 Task: I have been wanting to explore the Hollywood Walk of Fame in Los Angeles. Before I head out, could you provide me with information about how crowded it usually gets on weekday afternoons?
Action: Mouse moved to (128, 57)
Screenshot: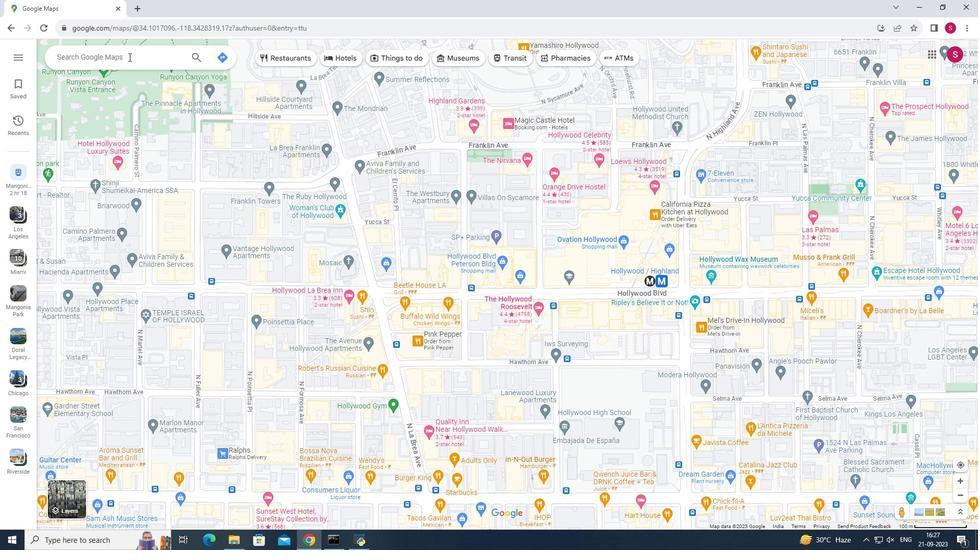 
Action: Mouse pressed left at (128, 57)
Screenshot: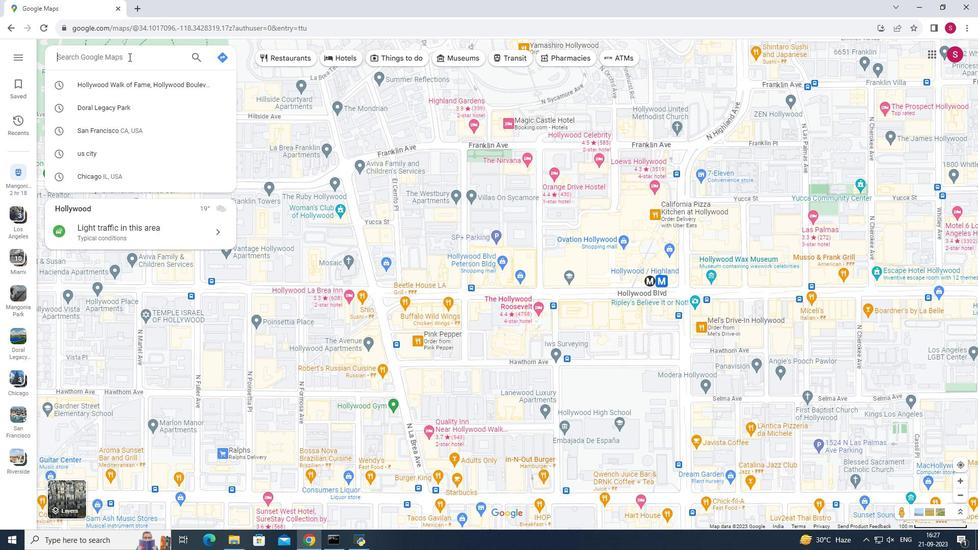 
Action: Key pressed <Key.shift>Hollywood<Key.space><Key.shift><Key.shift><Key.shift>Walk<Key.space><Key.shift><Key.shift><Key.shift>of<Key.space><Key.shift><Key.shift><Key.shift><Key.shift><Key.shift><Key.shift><Key.shift><Key.shift><Key.shift><Key.shift><Key.shift>Fame<Key.space><Key.shift><Key.shift>I<Key.backspace>in<Key.space>los<Key.space>
Screenshot: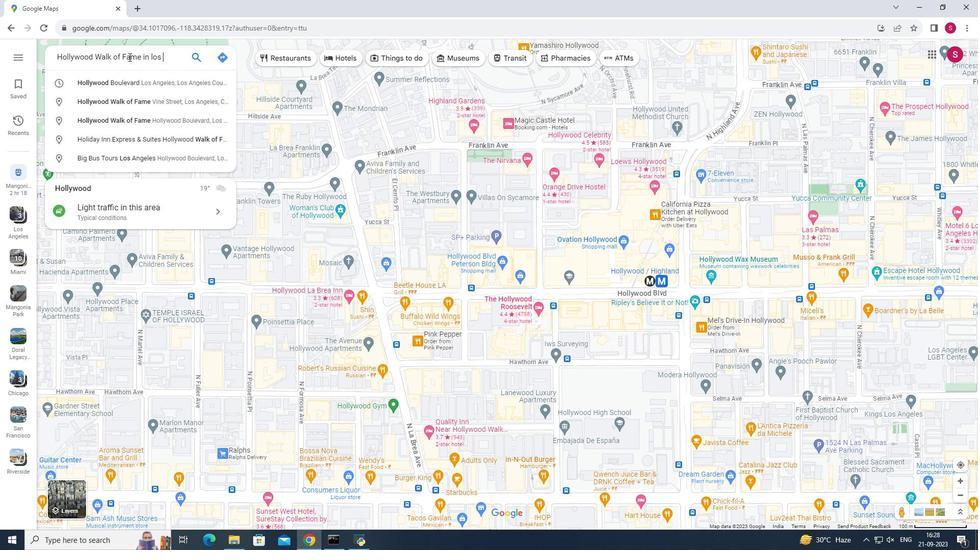
Action: Mouse moved to (159, 123)
Screenshot: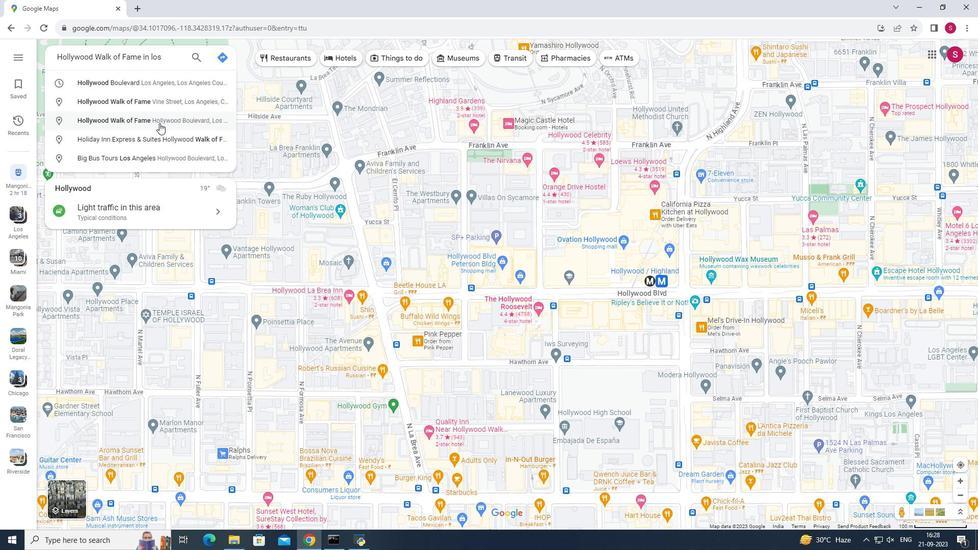 
Action: Mouse pressed left at (159, 123)
Screenshot: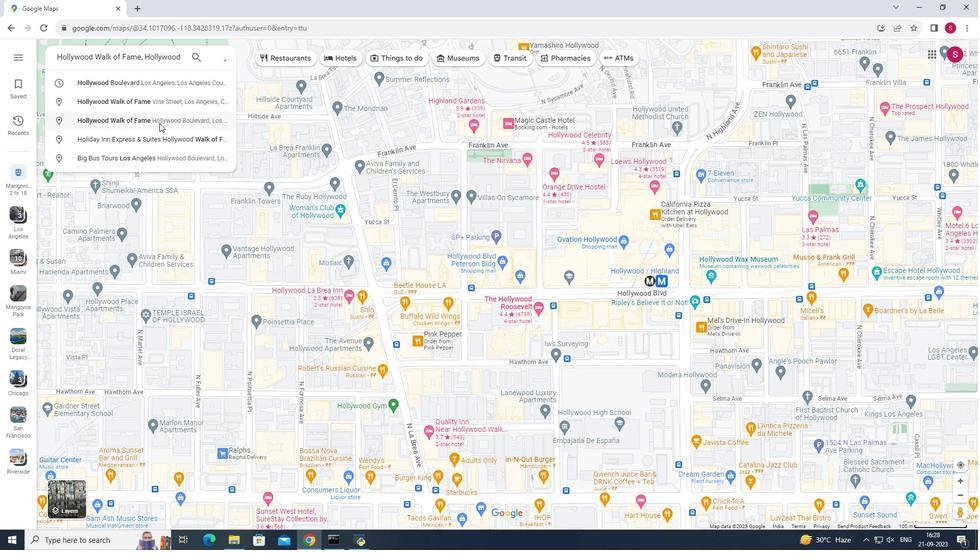 
Action: Mouse moved to (166, 194)
Screenshot: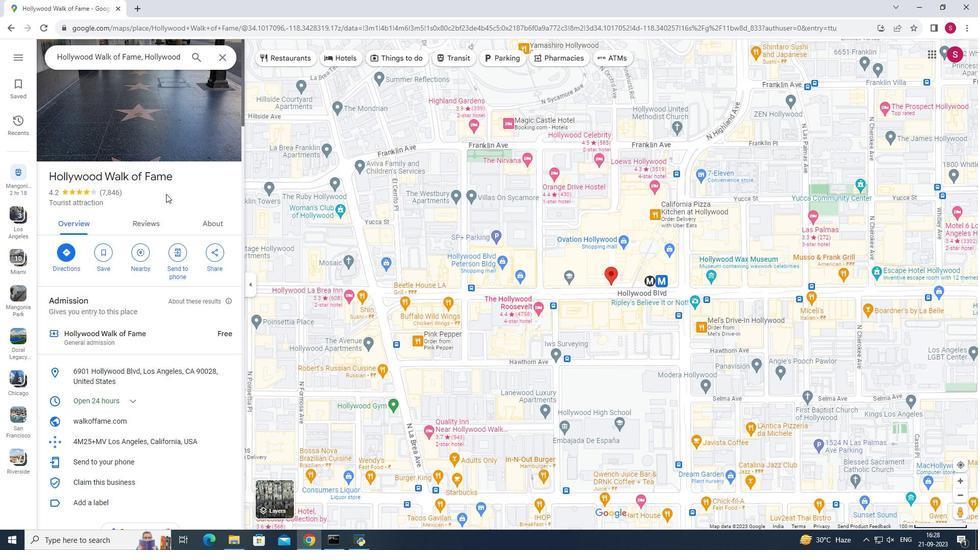 
Action: Mouse scrolled (166, 193) with delta (0, 0)
Screenshot: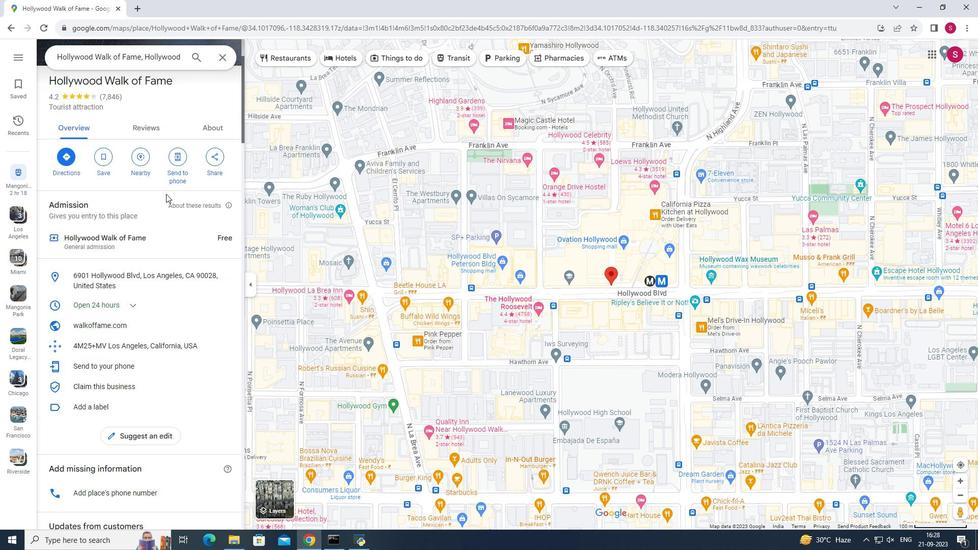
Action: Mouse scrolled (166, 193) with delta (0, 0)
Screenshot: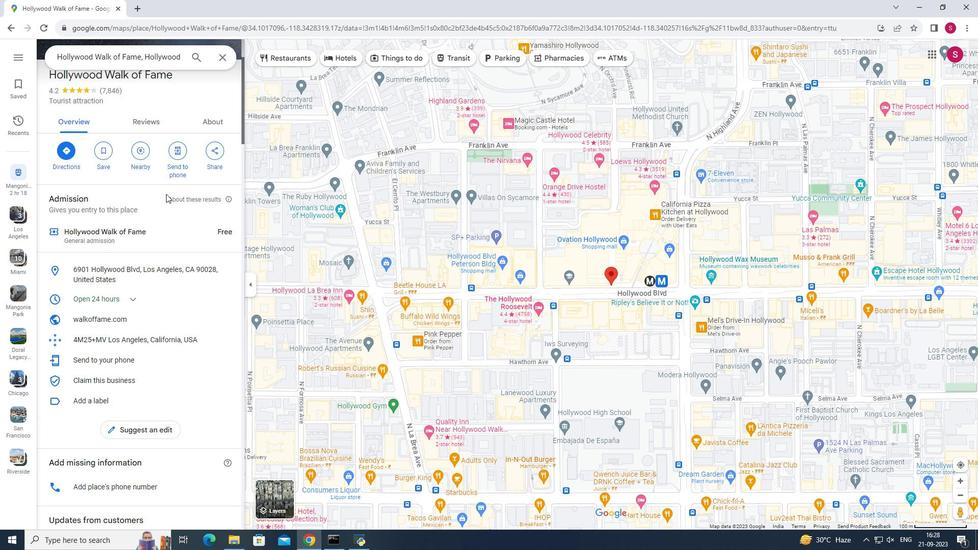 
Action: Mouse scrolled (166, 193) with delta (0, 0)
Screenshot: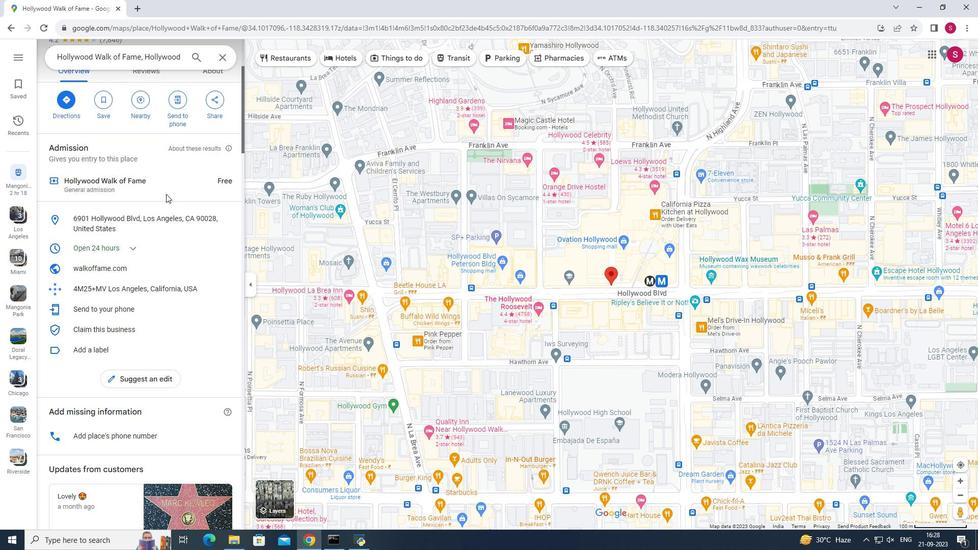 
Action: Mouse scrolled (166, 193) with delta (0, 0)
Screenshot: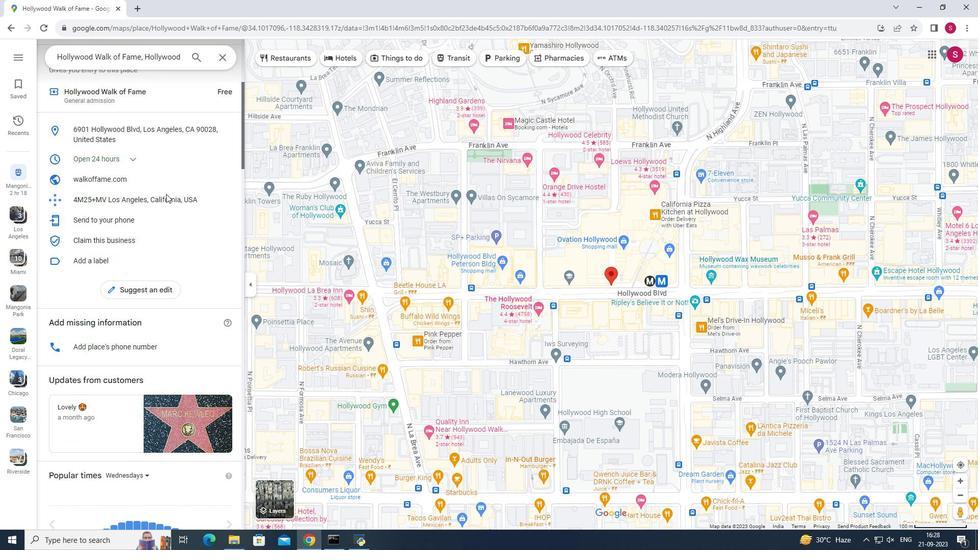 
Action: Mouse scrolled (166, 193) with delta (0, 0)
Screenshot: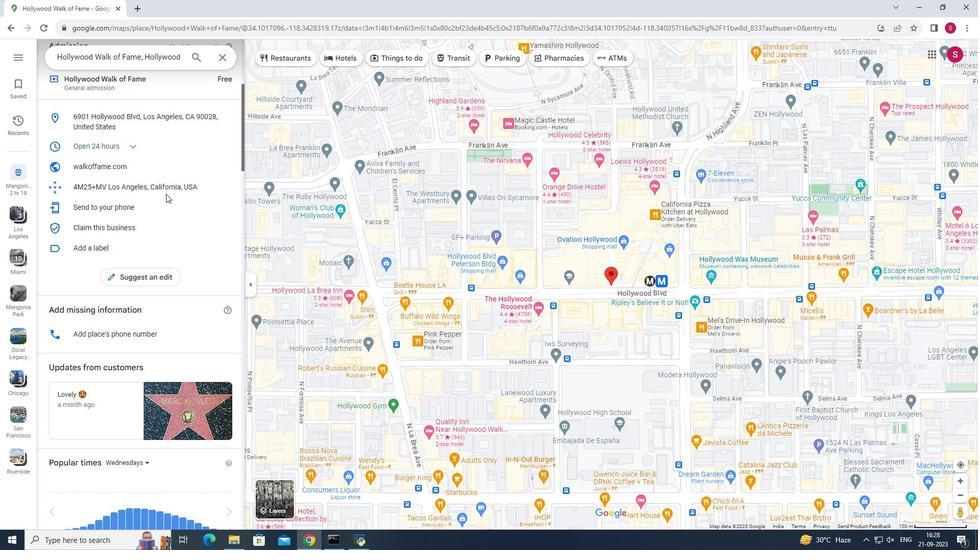 
Action: Mouse moved to (165, 195)
Screenshot: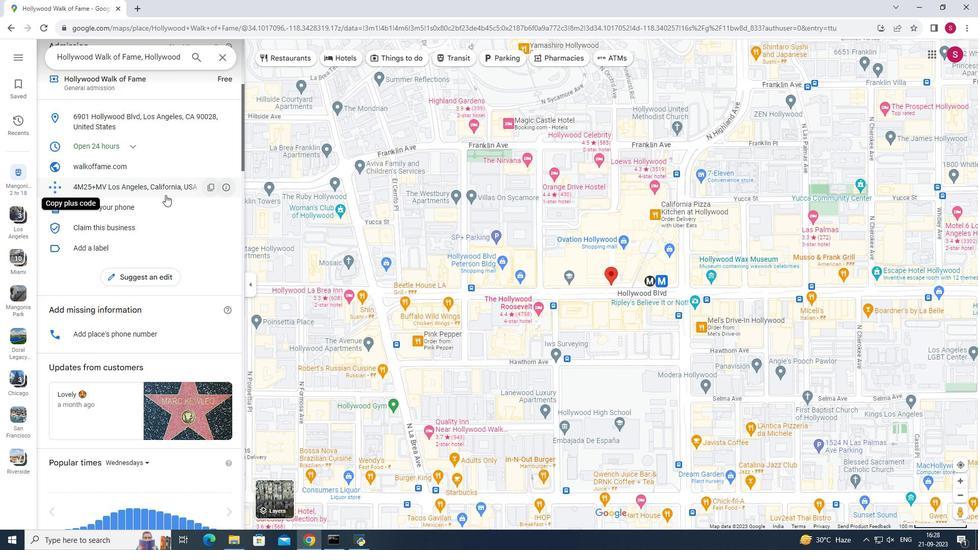 
Action: Mouse scrolled (165, 194) with delta (0, 0)
Screenshot: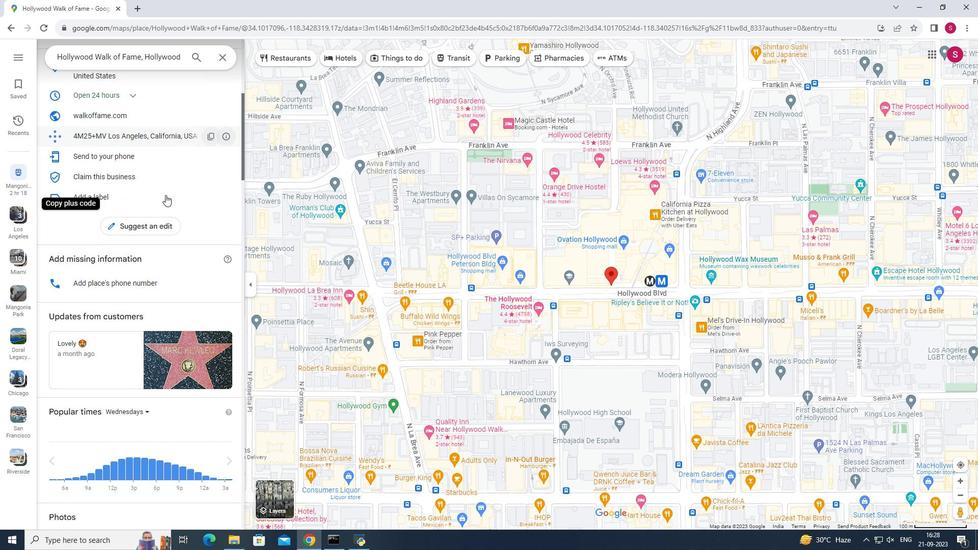 
Action: Mouse scrolled (165, 194) with delta (0, 0)
Screenshot: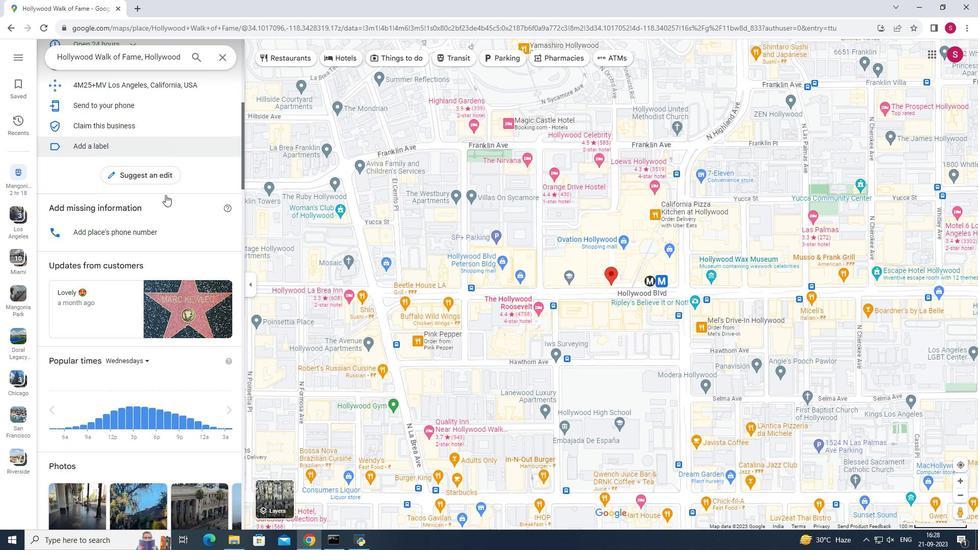 
Action: Mouse scrolled (165, 194) with delta (0, 0)
Screenshot: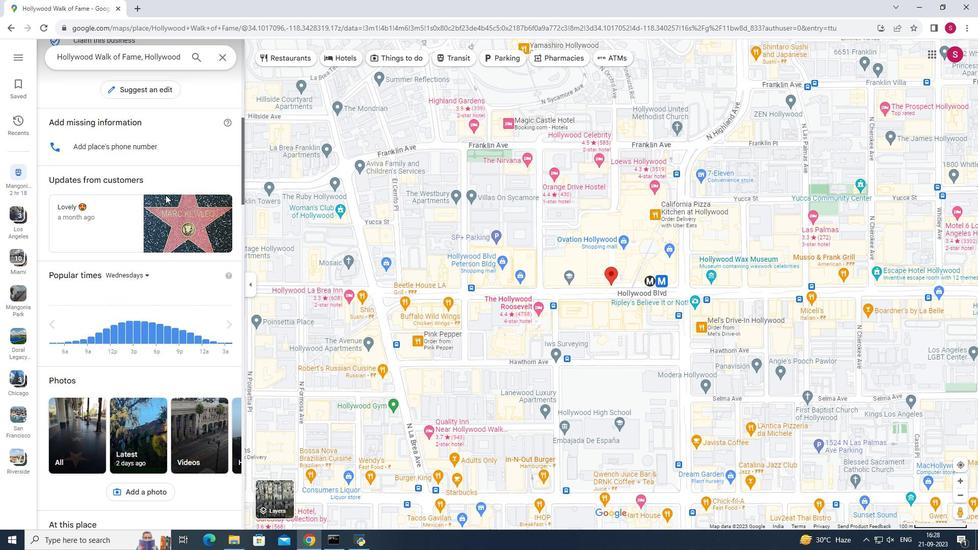 
Action: Mouse scrolled (165, 194) with delta (0, 0)
Screenshot: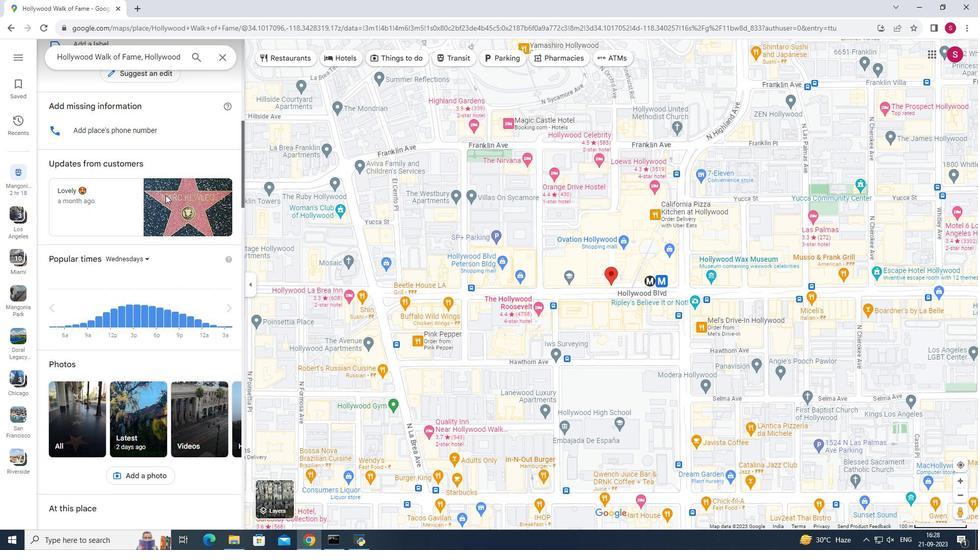 
Action: Mouse scrolled (165, 194) with delta (0, 0)
Screenshot: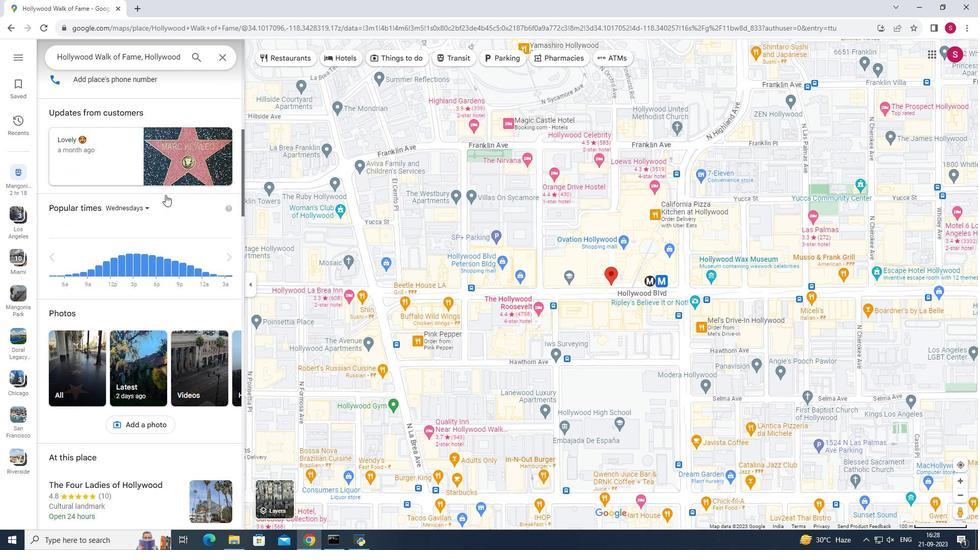 
Action: Mouse scrolled (165, 194) with delta (0, 0)
Screenshot: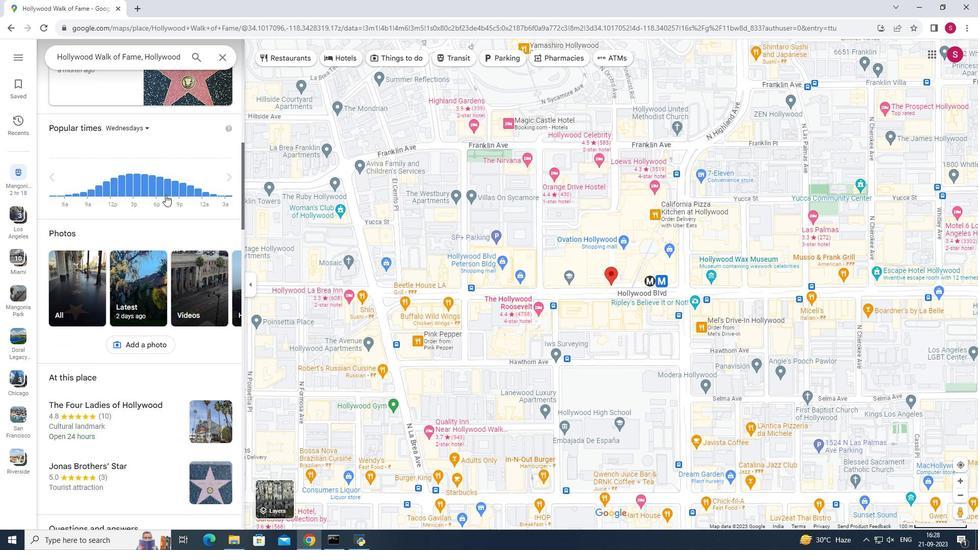 
Action: Mouse scrolled (165, 194) with delta (0, 0)
Screenshot: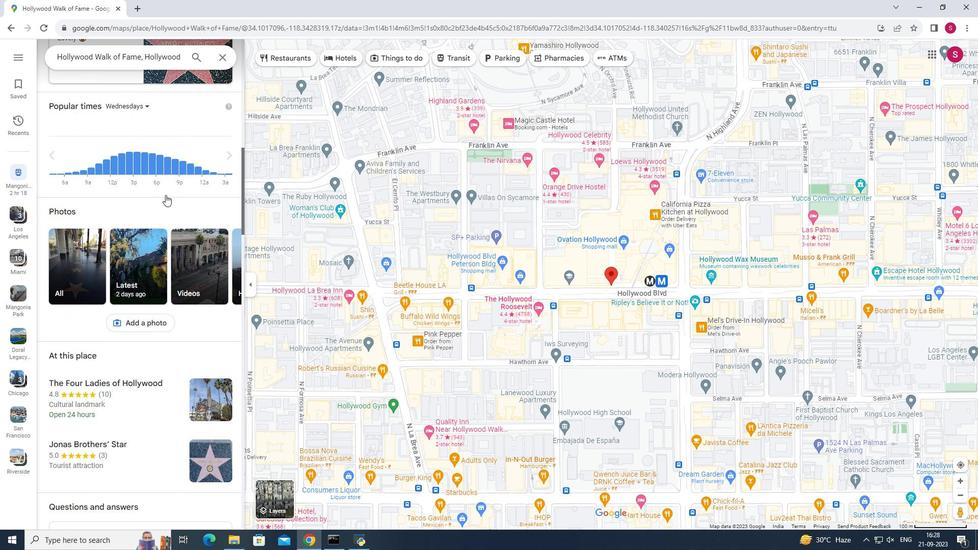 
Action: Mouse moved to (144, 104)
Screenshot: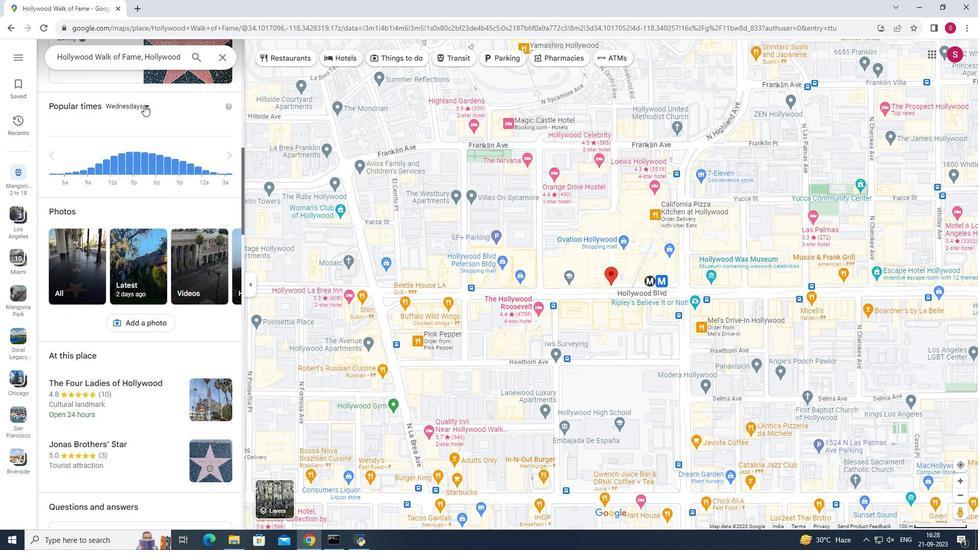 
Action: Mouse pressed left at (144, 104)
Screenshot: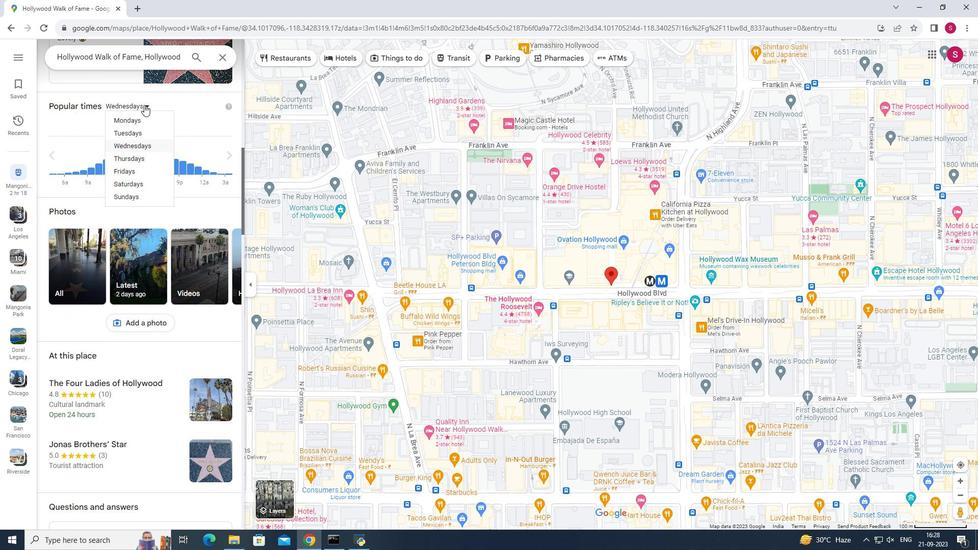 
Action: Mouse moved to (136, 184)
Screenshot: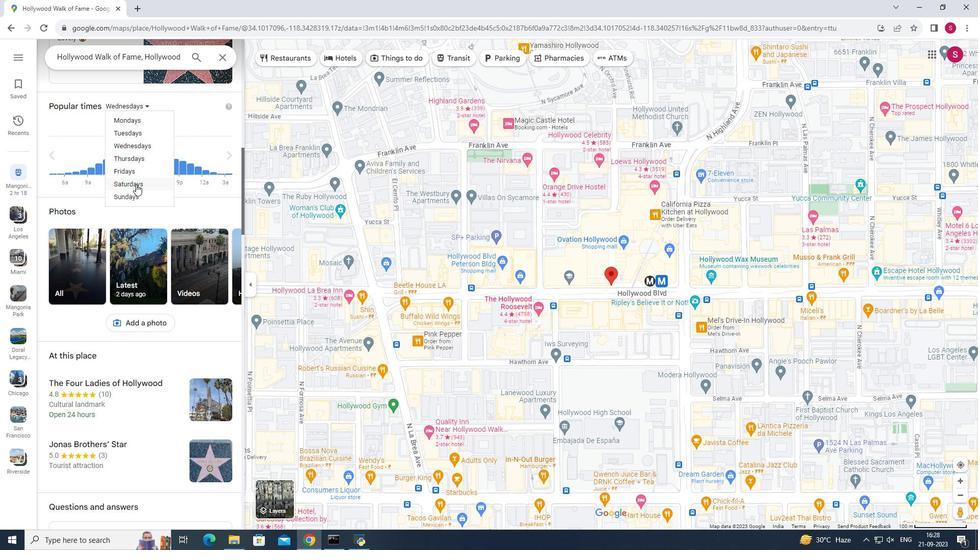
Action: Mouse pressed left at (136, 184)
Screenshot: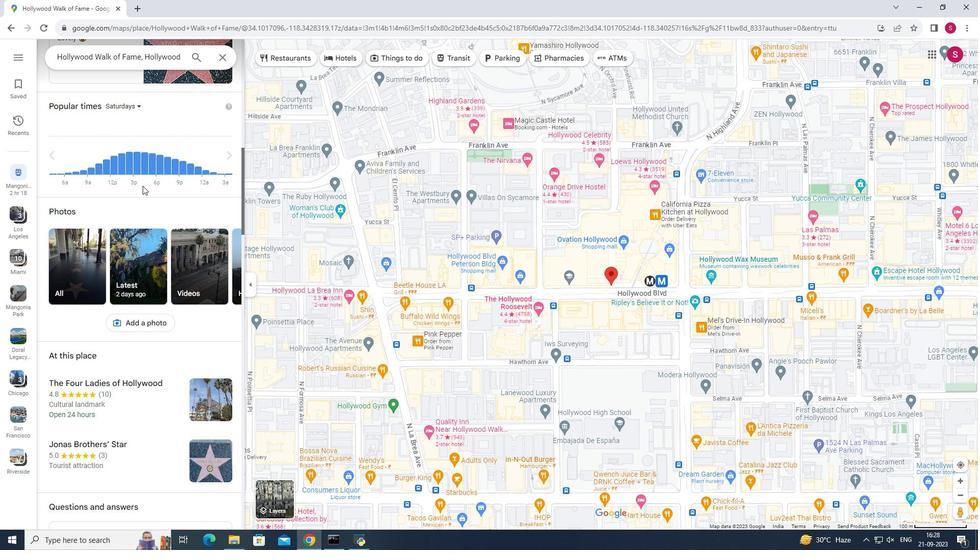 
Action: Mouse moved to (229, 160)
Screenshot: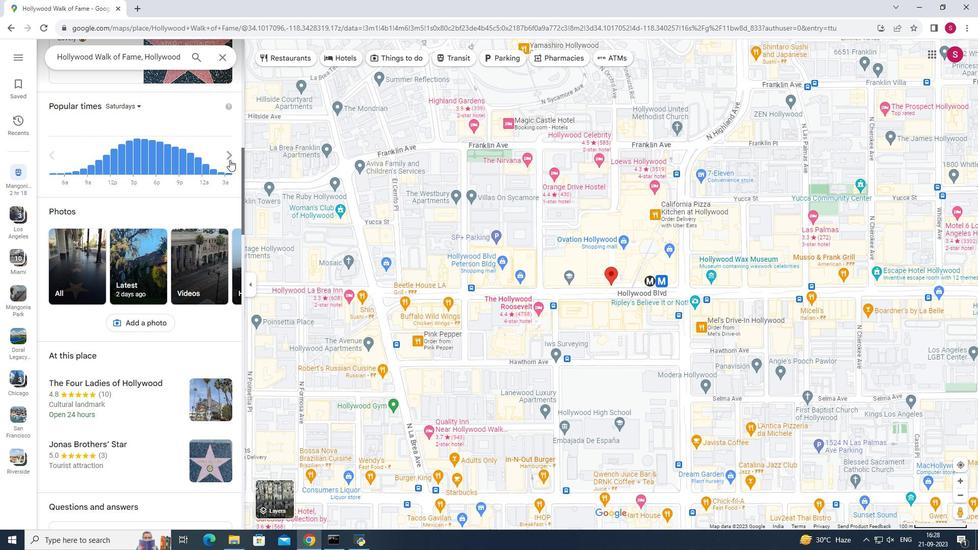 
Action: Mouse pressed left at (229, 160)
Screenshot: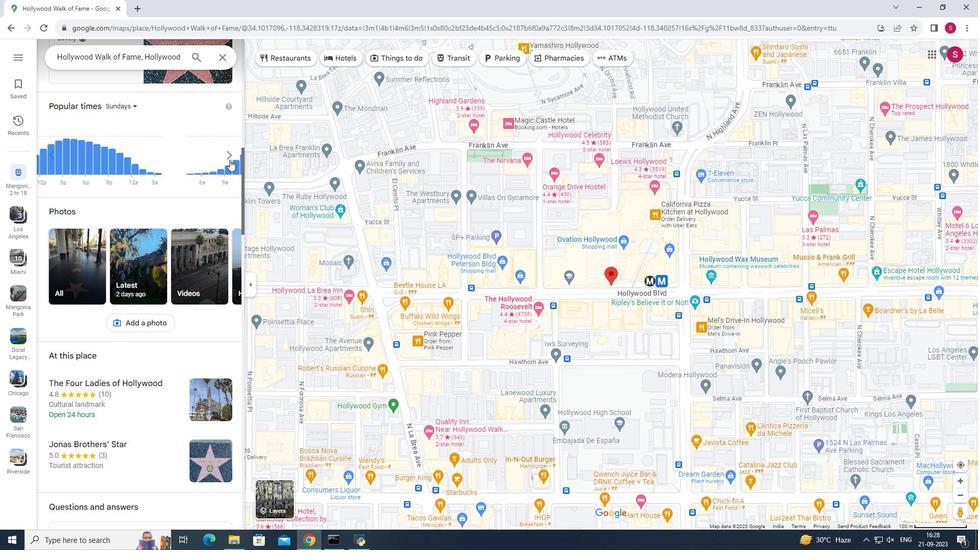 
Action: Mouse moved to (48, 152)
Screenshot: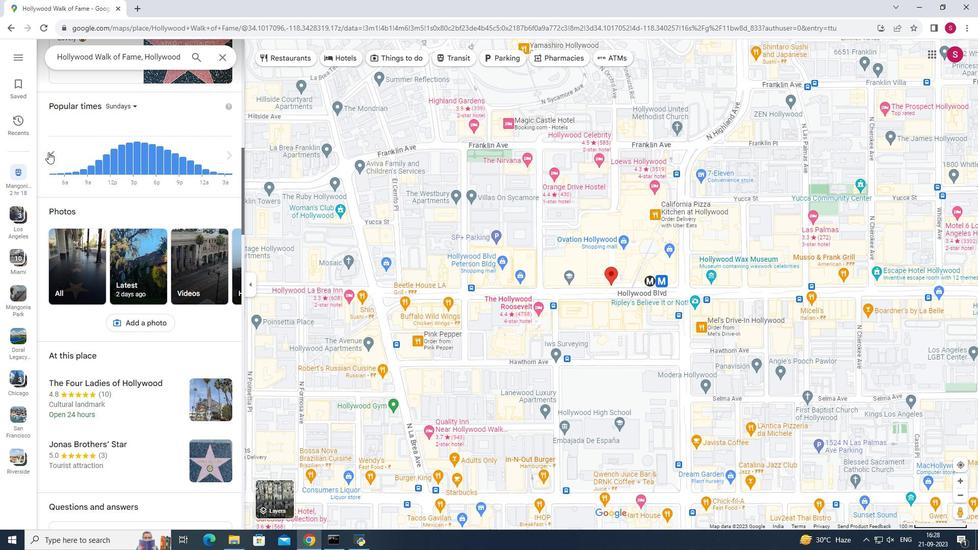 
Action: Mouse pressed left at (48, 152)
Screenshot: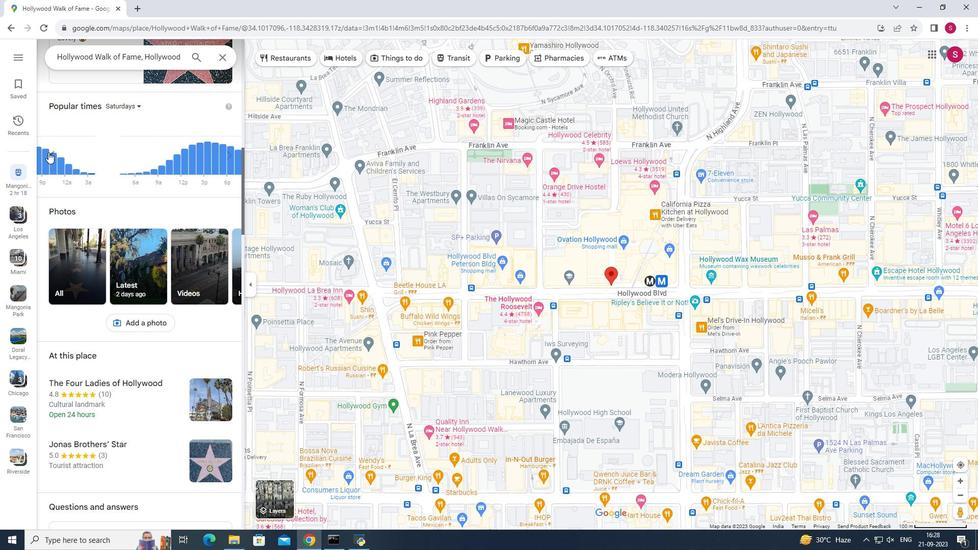 
Action: Mouse moved to (108, 172)
Screenshot: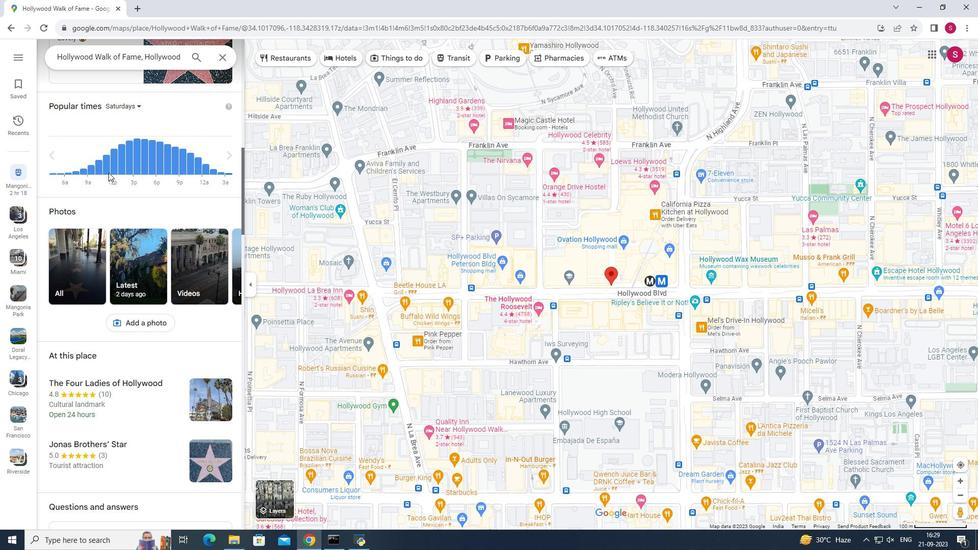 
Action: Mouse pressed left at (108, 172)
Screenshot: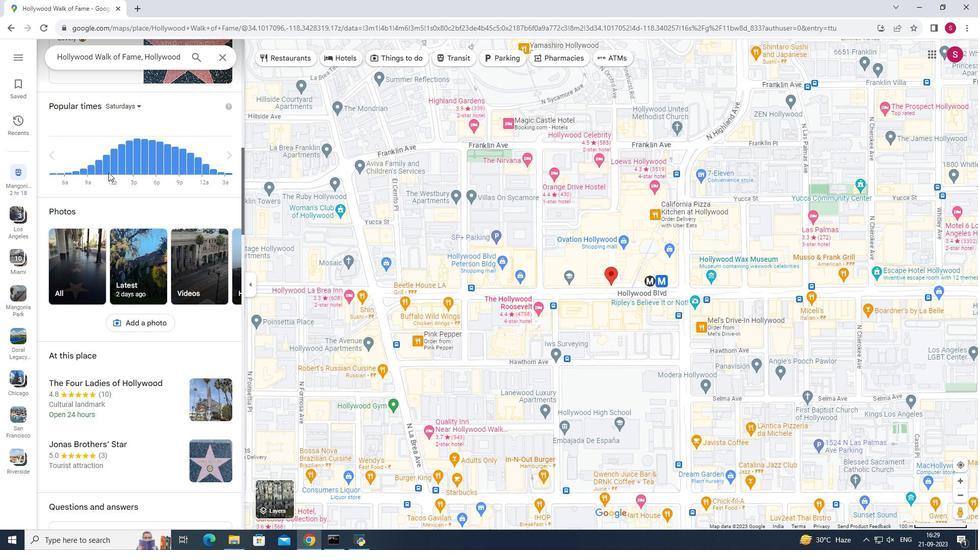 
Action: Mouse moved to (113, 171)
Screenshot: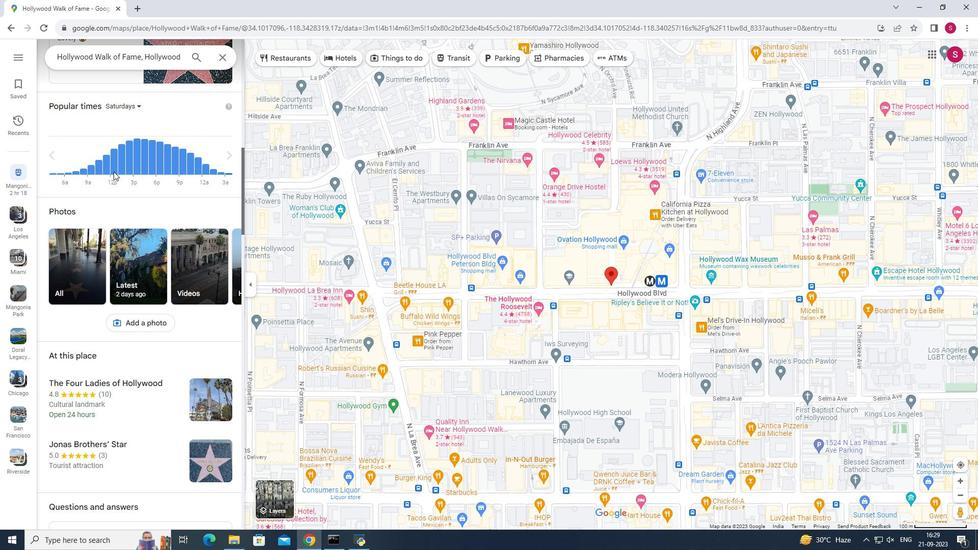
Action: Mouse pressed left at (113, 171)
Screenshot: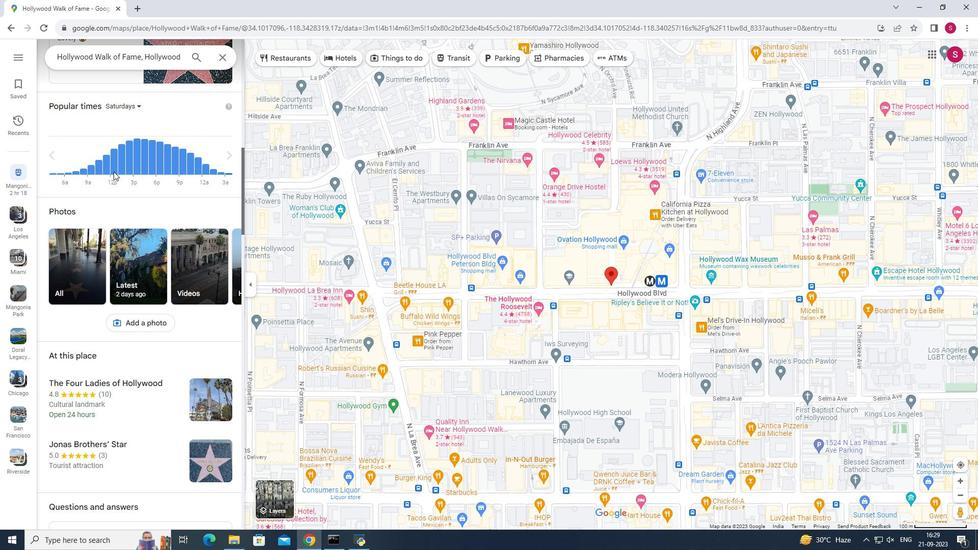 
Action: Mouse moved to (126, 171)
Screenshot: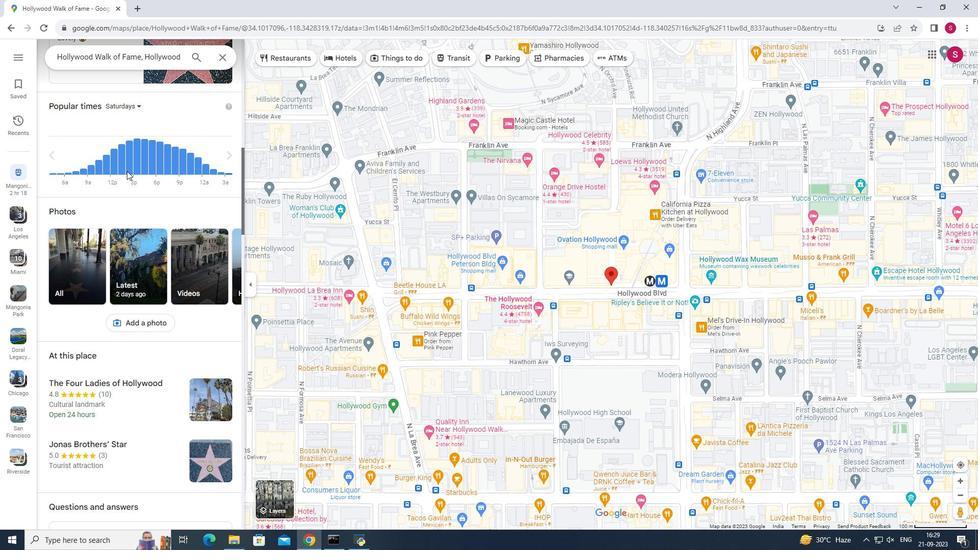 
Action: Mouse pressed left at (126, 171)
Screenshot: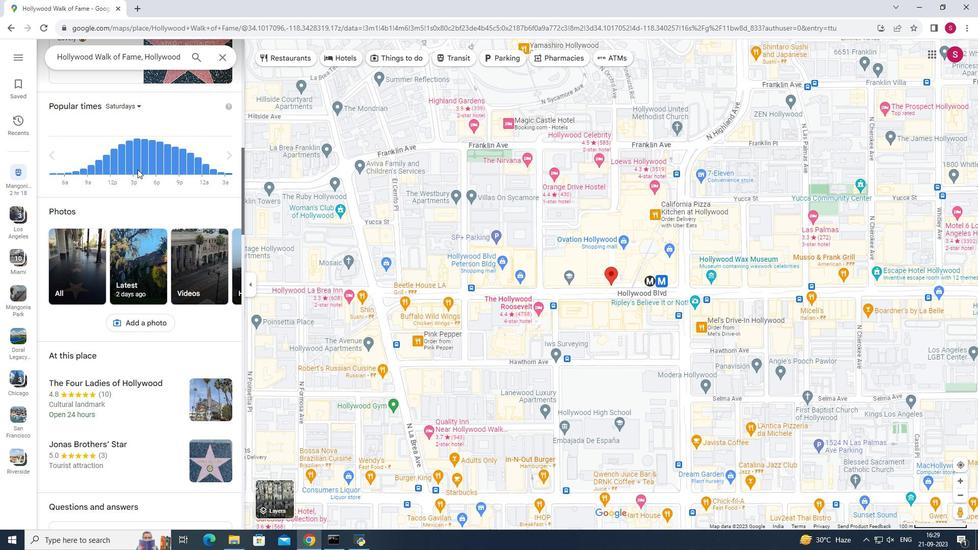 
Action: Mouse moved to (169, 200)
Screenshot: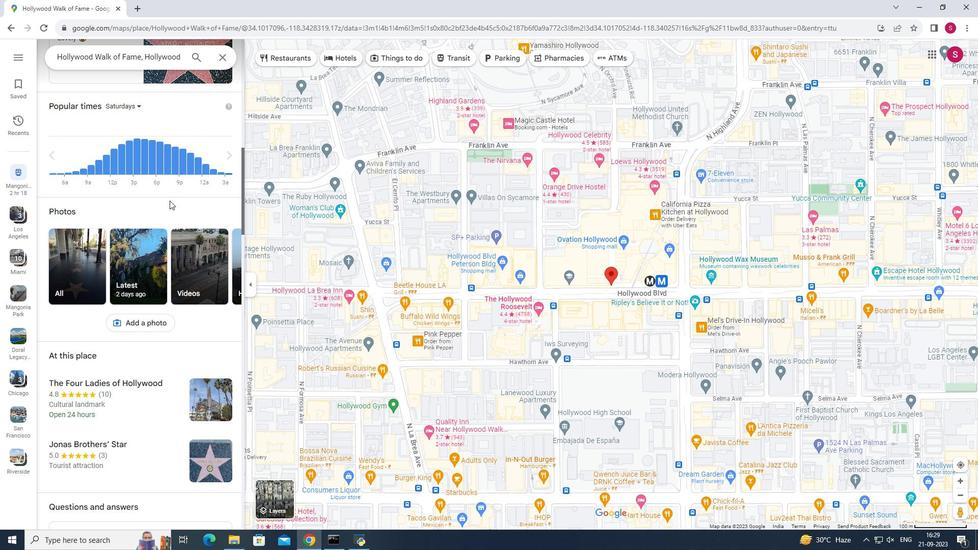 
